 Task: In Heading Arial with underline. Font size of heading  '18'Font style of data Calibri. Font size of data  9Alignment of headline & data Align center. Fill color in heading,  RedFont color of data Black Apply border in Data No BorderIn the sheet  Financial Planning Sheetbook
Action: Mouse moved to (30, 113)
Screenshot: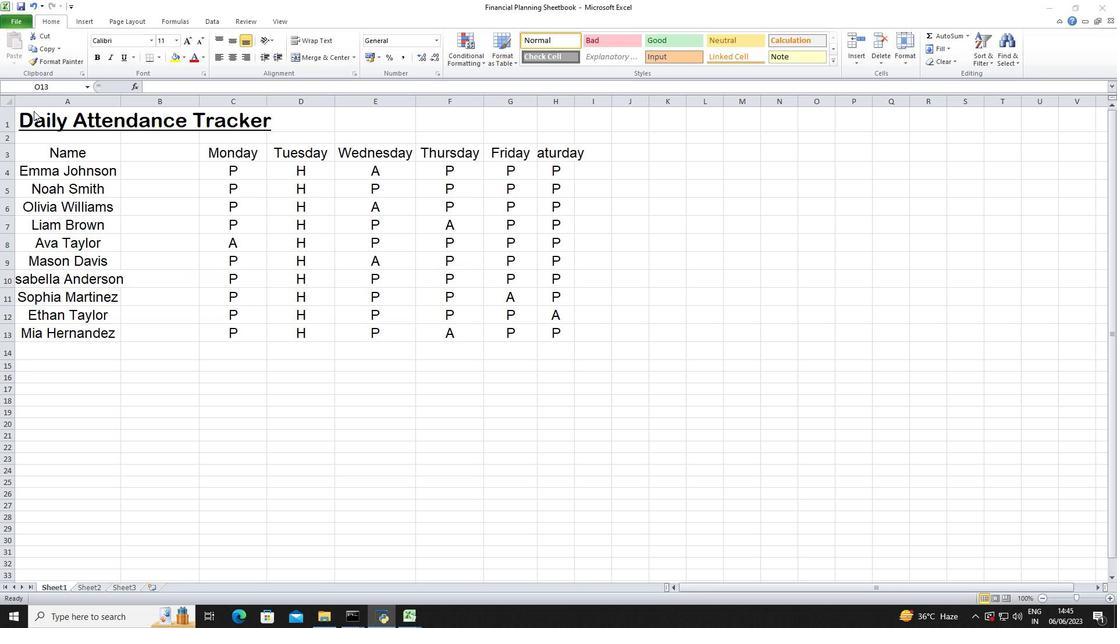 
Action: Mouse pressed left at (30, 113)
Screenshot: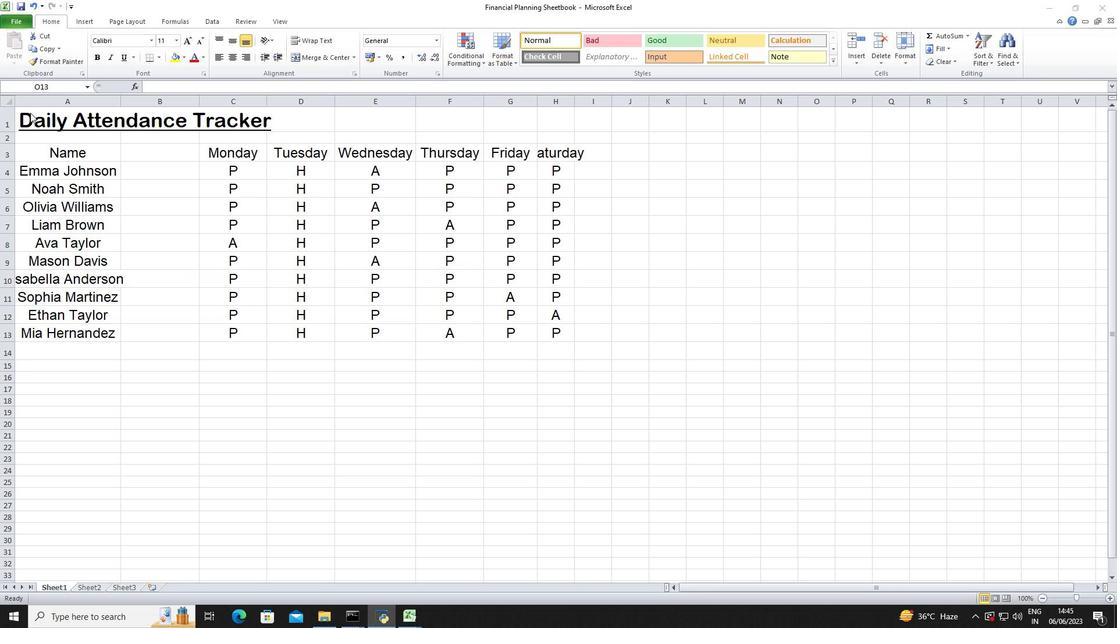 
Action: Mouse moved to (30, 115)
Screenshot: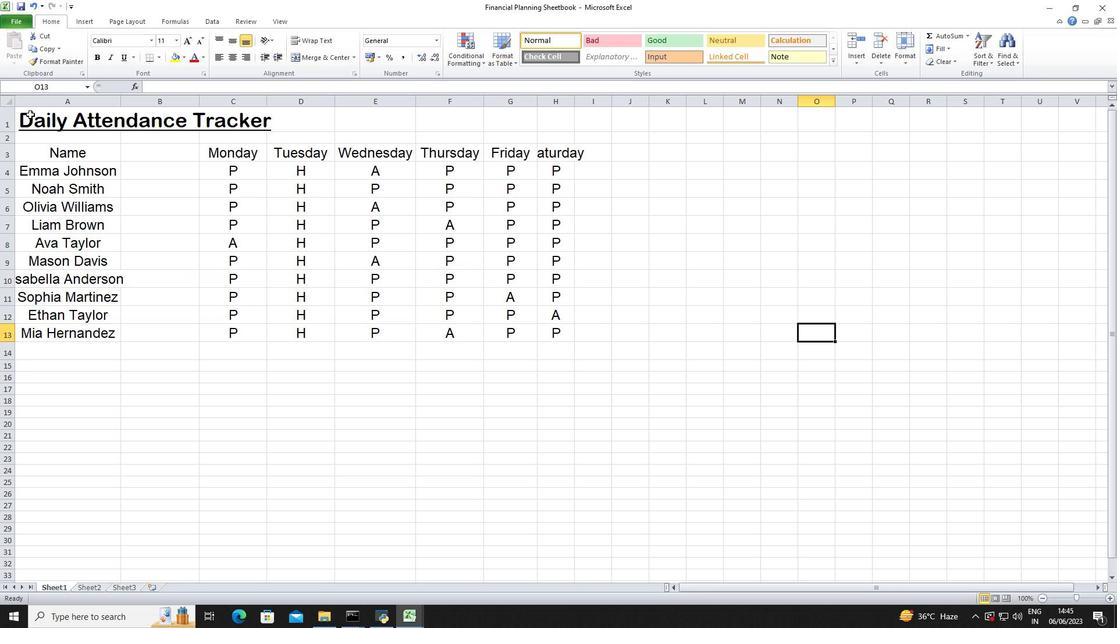 
Action: Mouse pressed left at (30, 115)
Screenshot: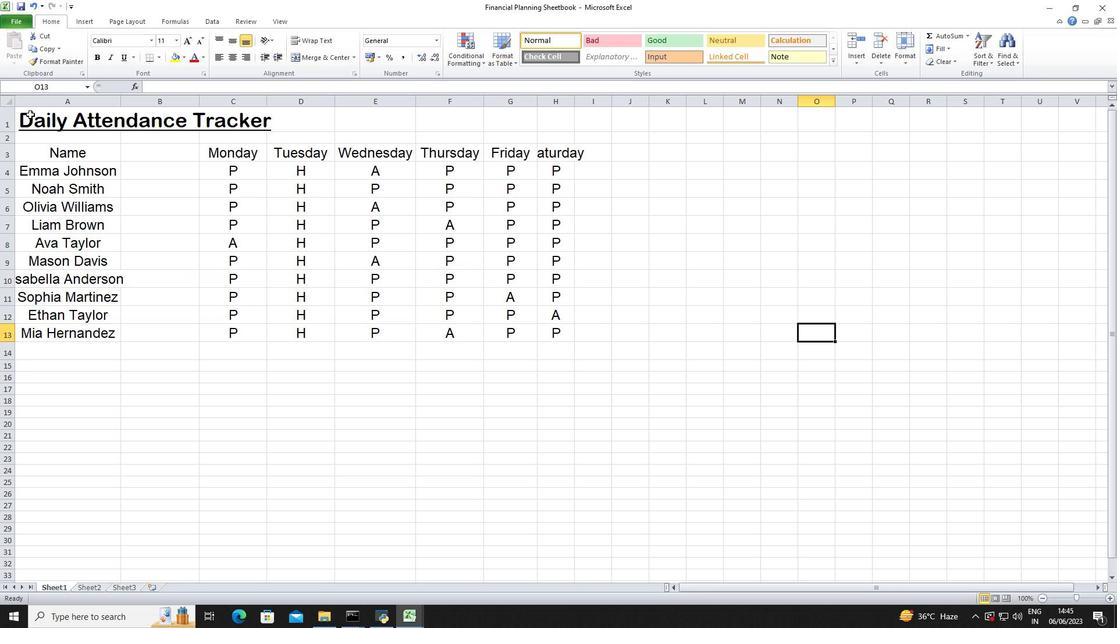 
Action: Mouse moved to (141, 39)
Screenshot: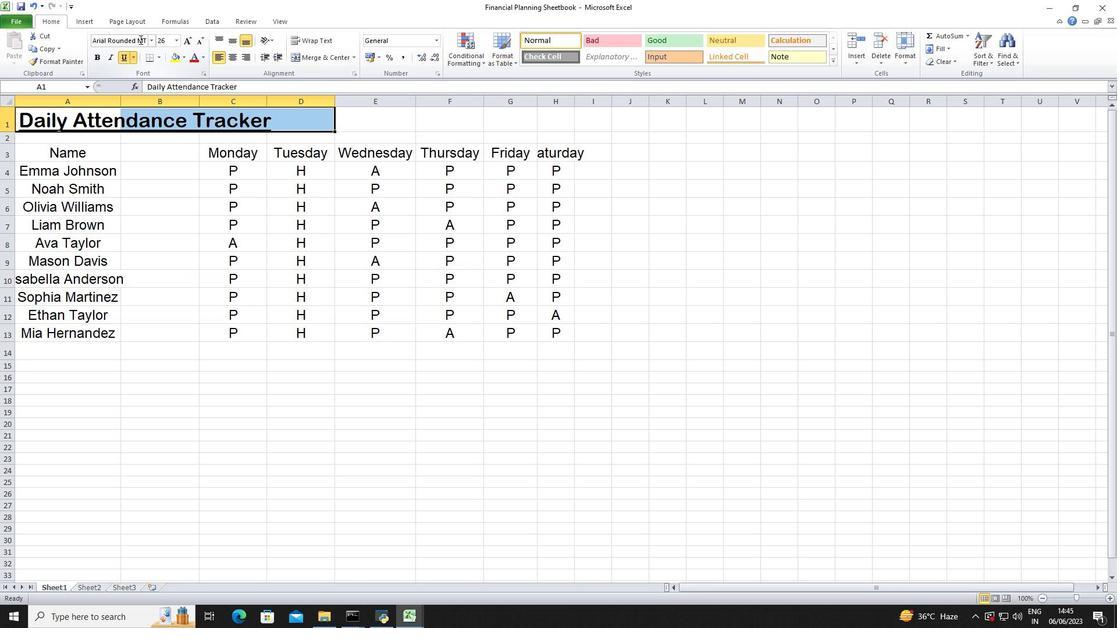 
Action: Mouse pressed left at (141, 39)
Screenshot: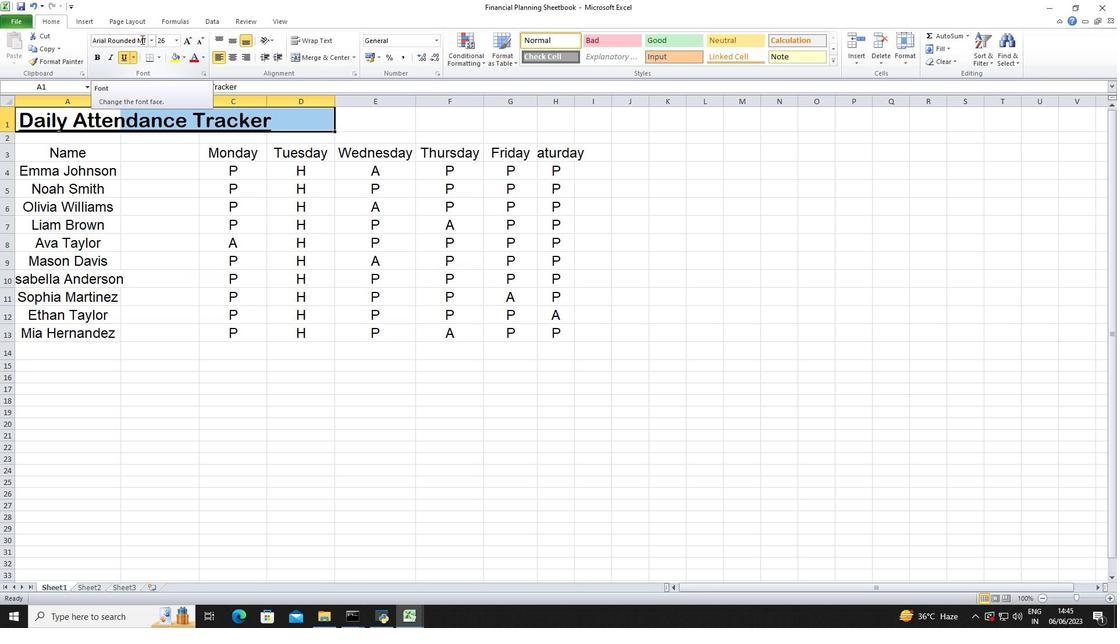 
Action: Key pressed <Key.shift>Arial<Key.enter>
Screenshot: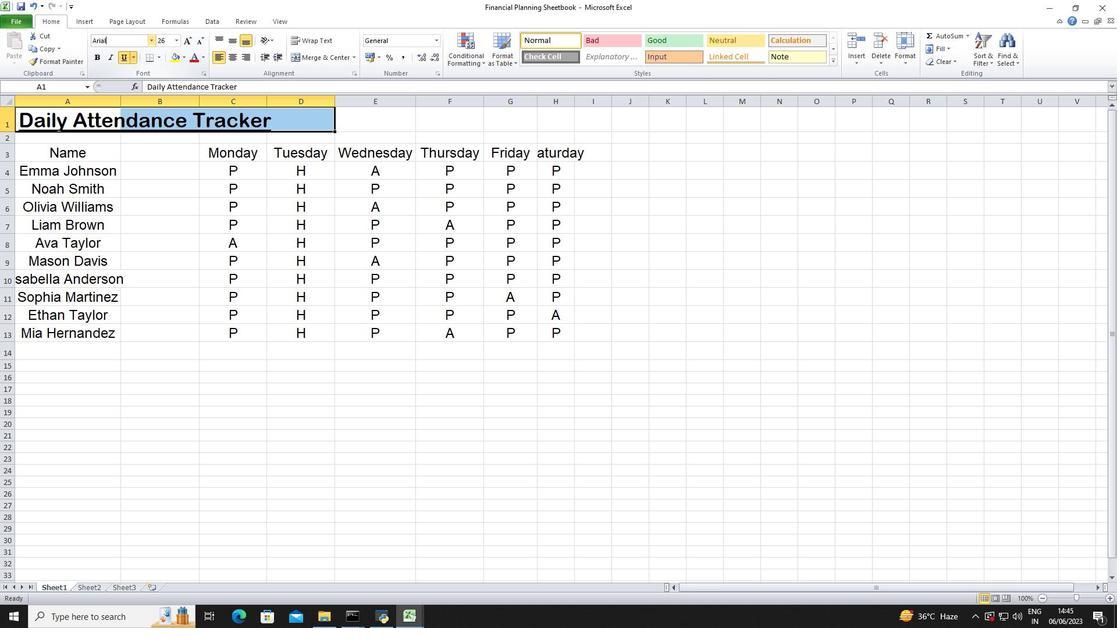 
Action: Mouse moved to (121, 55)
Screenshot: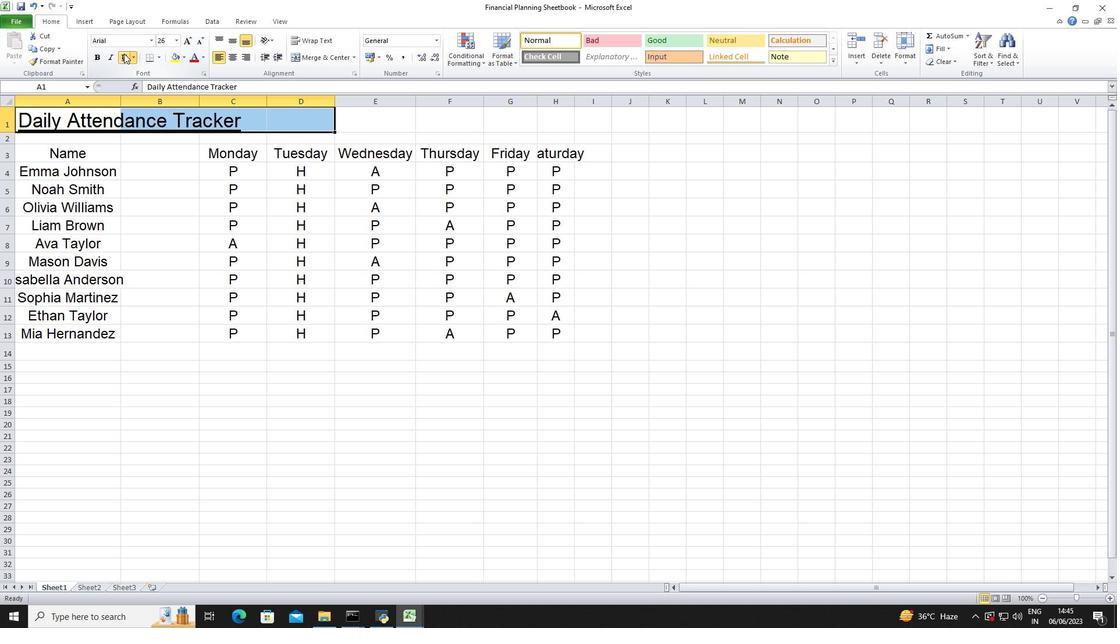 
Action: Mouse pressed left at (121, 55)
Screenshot: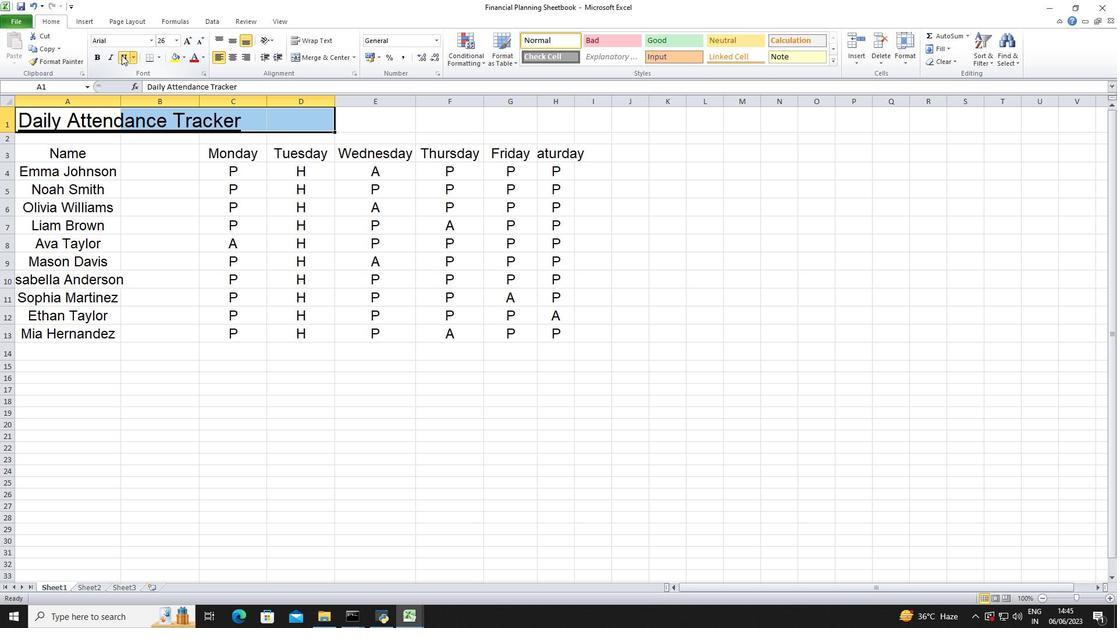 
Action: Mouse pressed left at (121, 55)
Screenshot: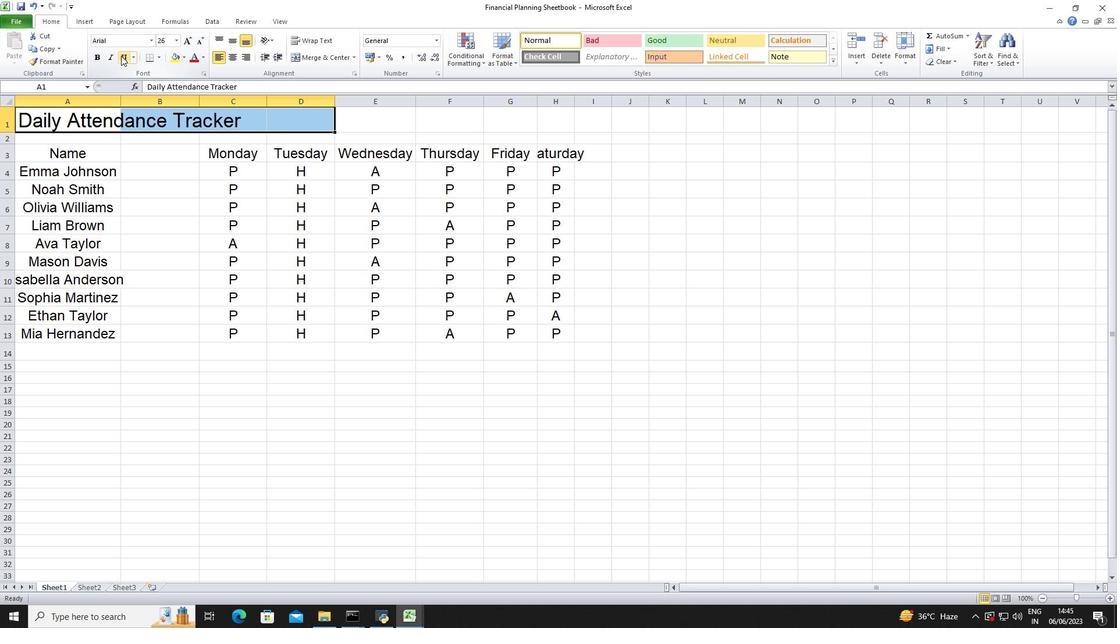 
Action: Mouse moved to (176, 36)
Screenshot: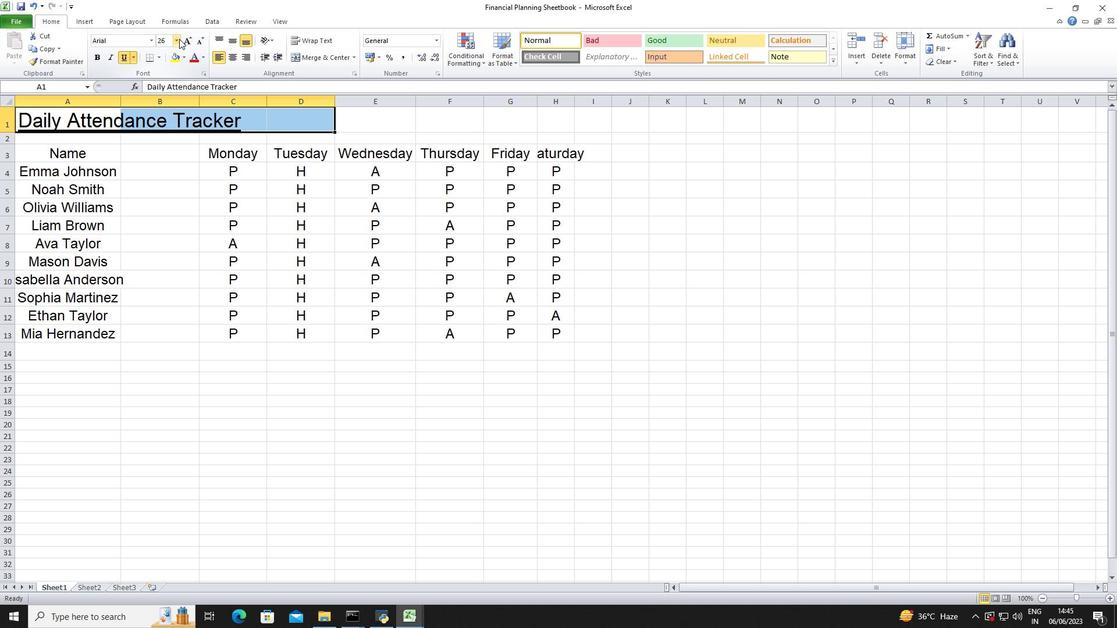 
Action: Mouse pressed left at (176, 36)
Screenshot: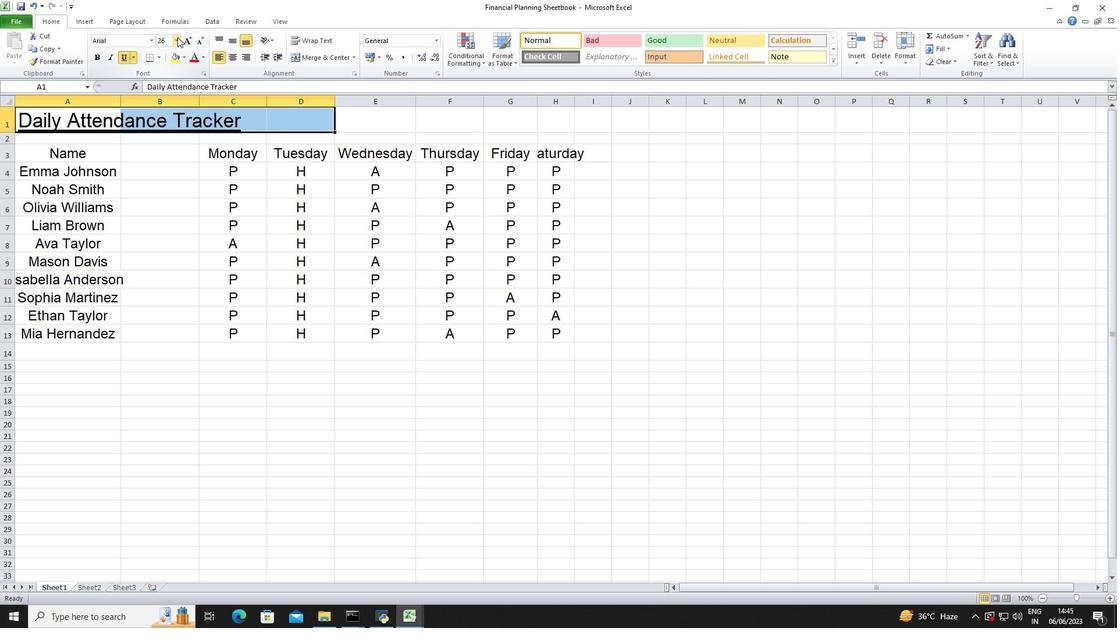 
Action: Mouse moved to (166, 123)
Screenshot: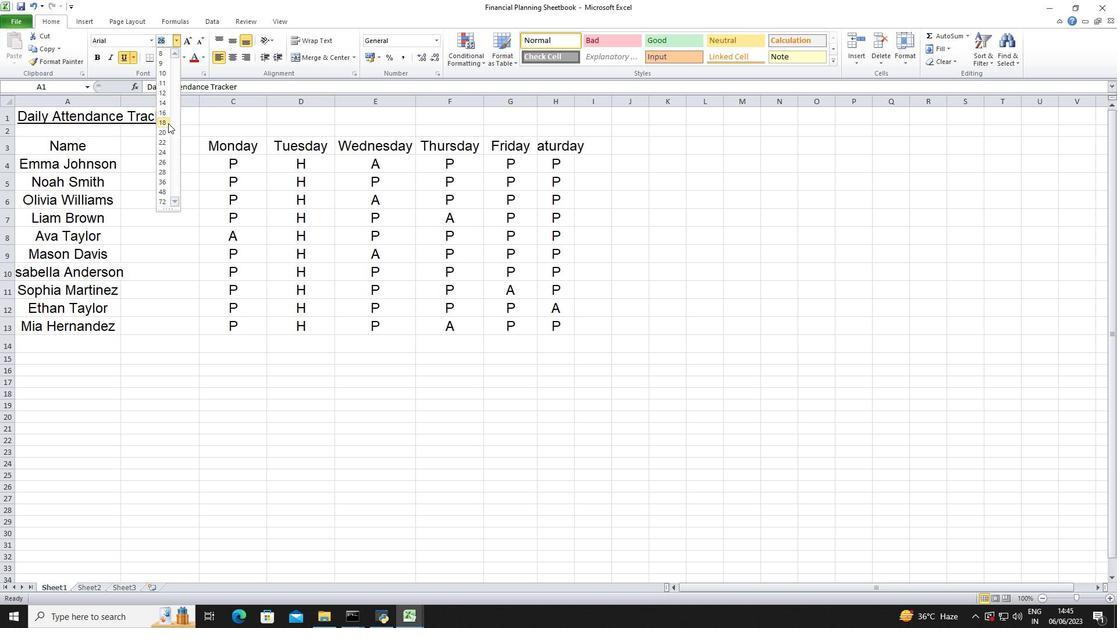 
Action: Mouse pressed left at (166, 123)
Screenshot: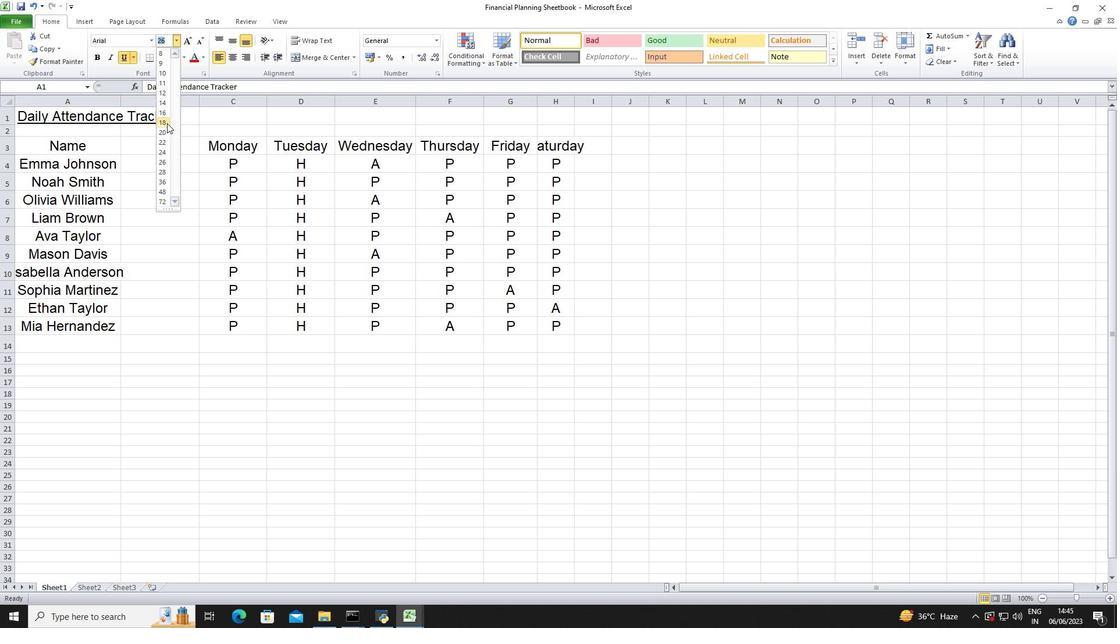 
Action: Mouse moved to (52, 150)
Screenshot: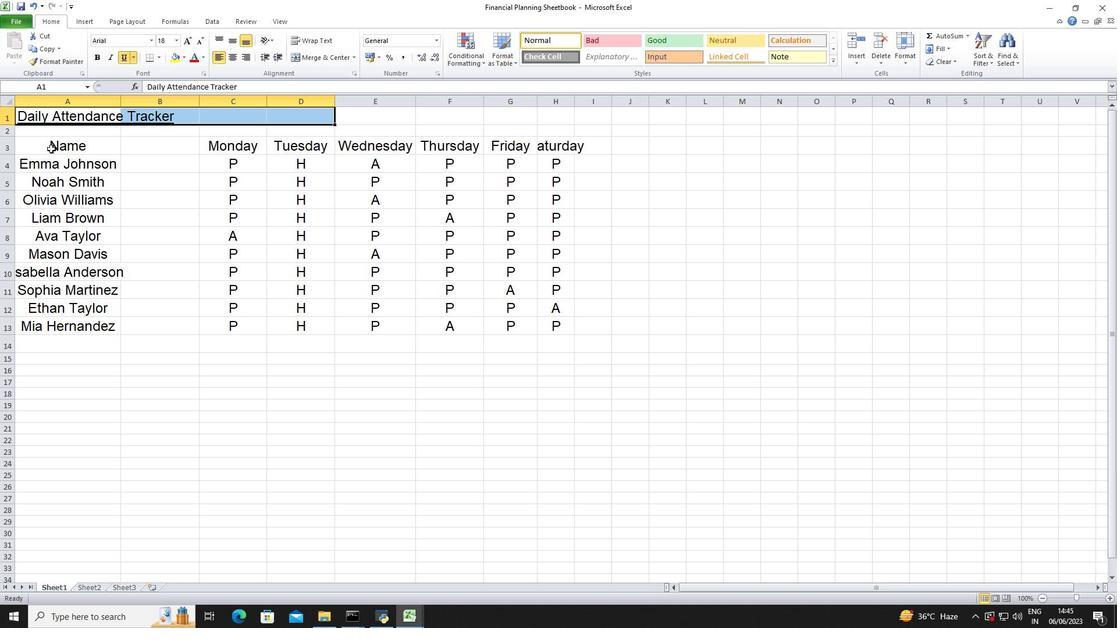 
Action: Mouse pressed left at (52, 150)
Screenshot: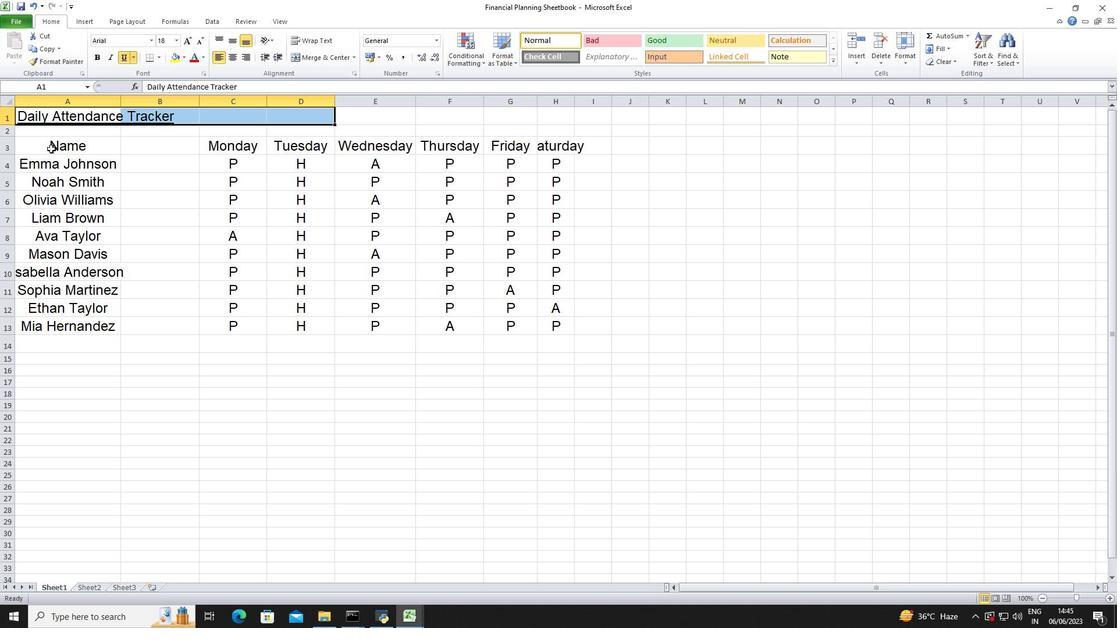 
Action: Mouse moved to (132, 43)
Screenshot: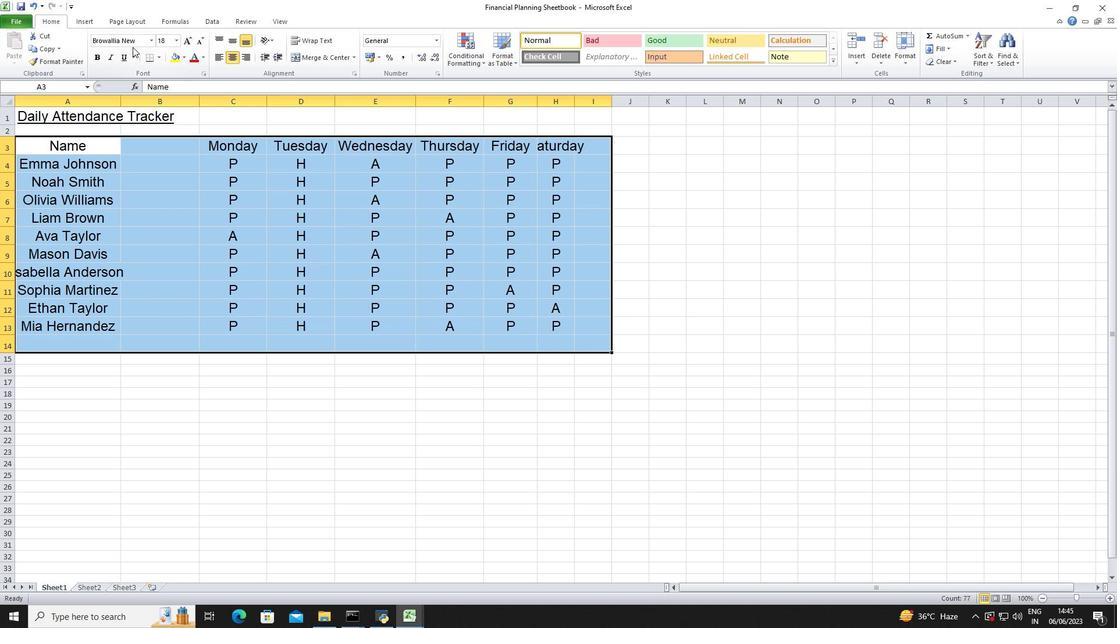 
Action: Mouse pressed left at (132, 43)
Screenshot: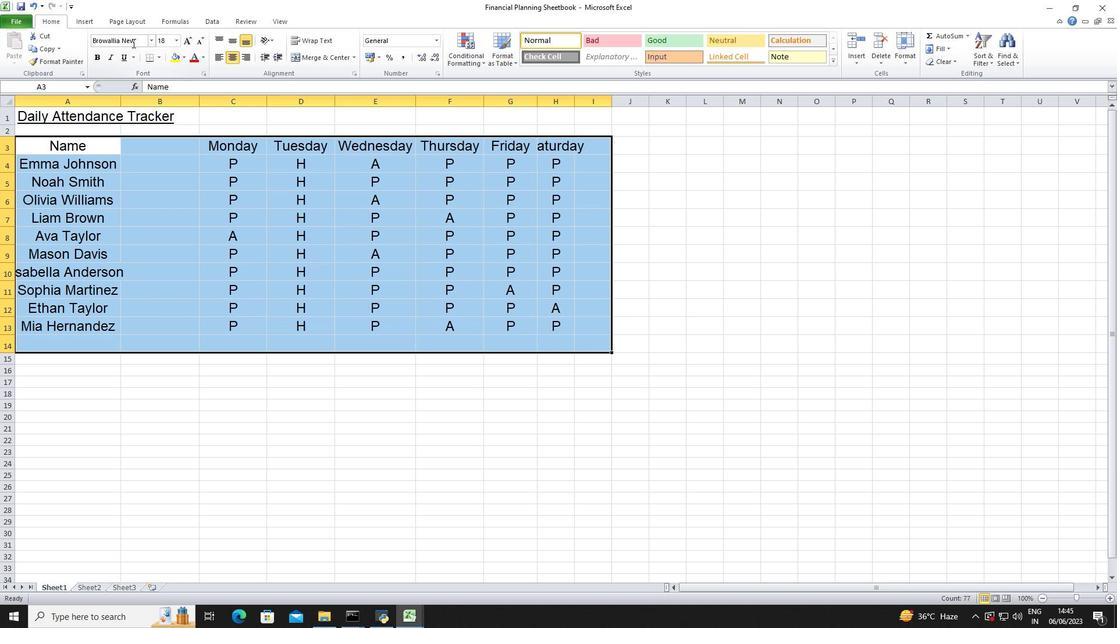 
Action: Key pressed <Key.shift>Calibri<Key.enter>
Screenshot: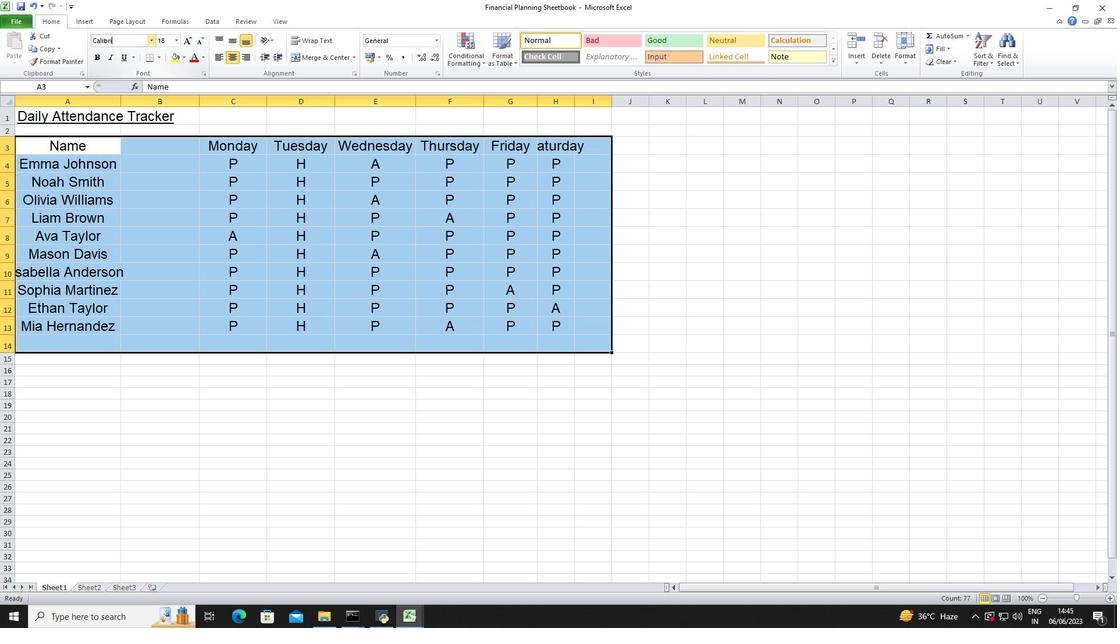 
Action: Mouse moved to (176, 38)
Screenshot: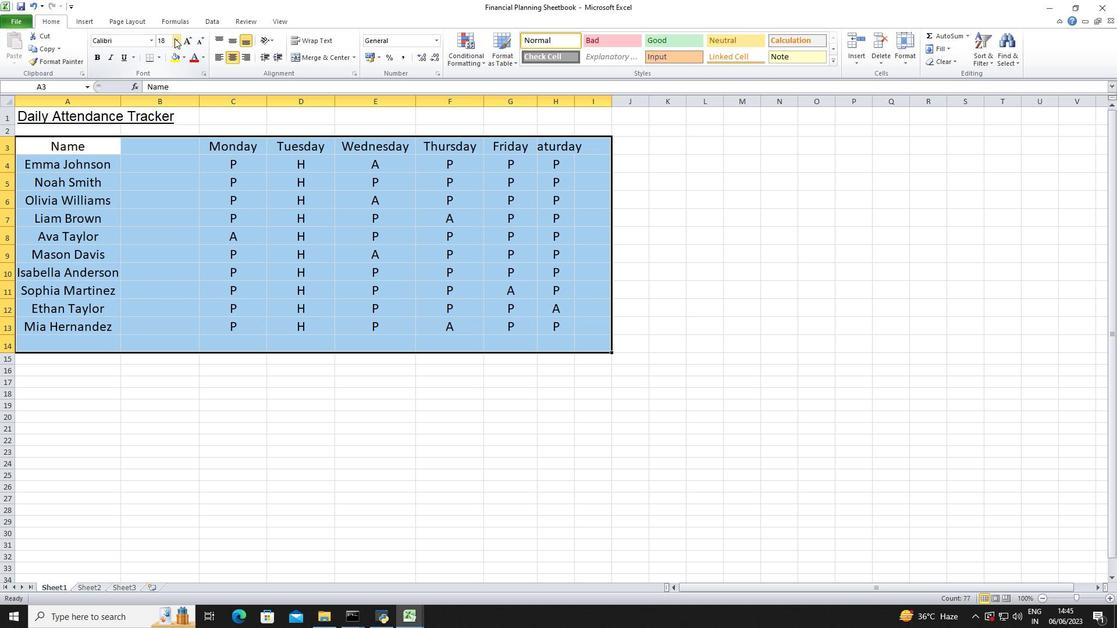 
Action: Mouse pressed left at (176, 38)
Screenshot: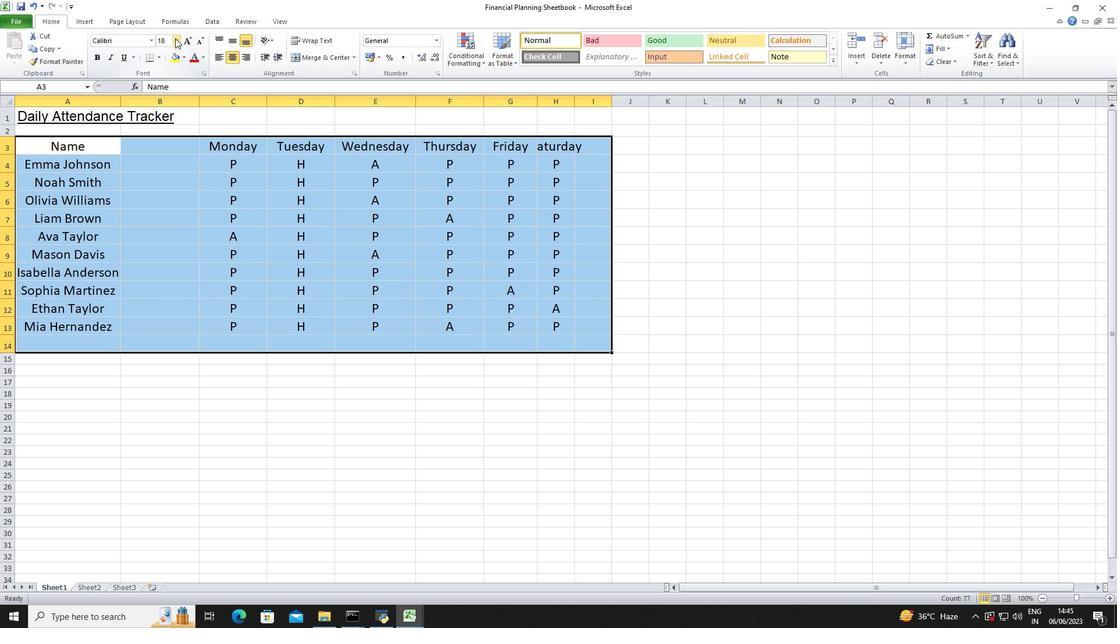 
Action: Mouse moved to (162, 62)
Screenshot: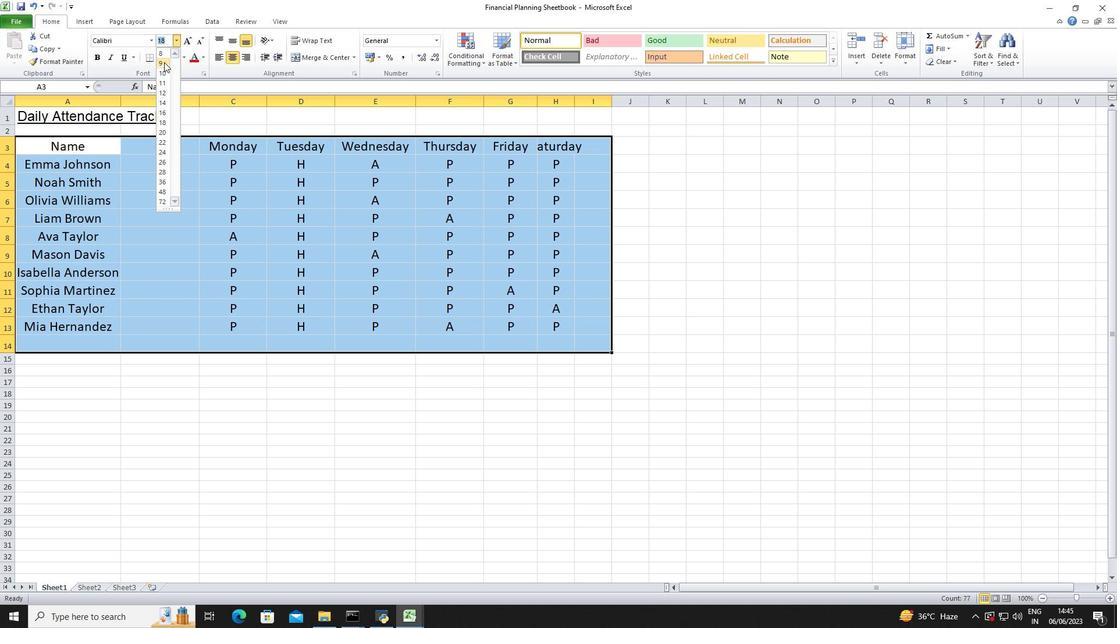 
Action: Mouse pressed left at (162, 62)
Screenshot: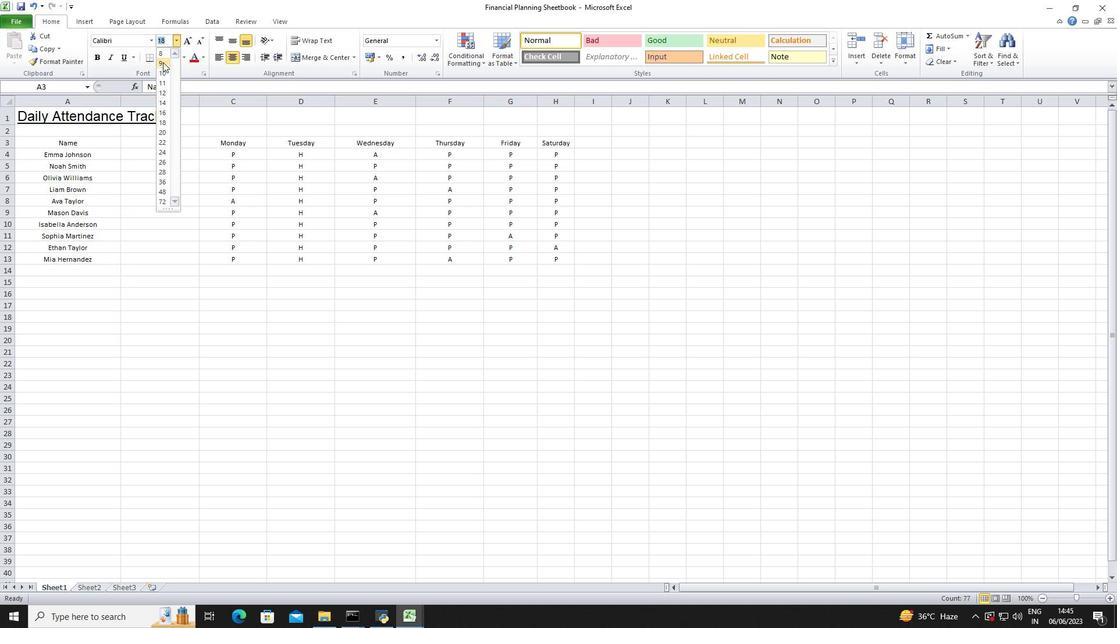 
Action: Mouse moved to (232, 55)
Screenshot: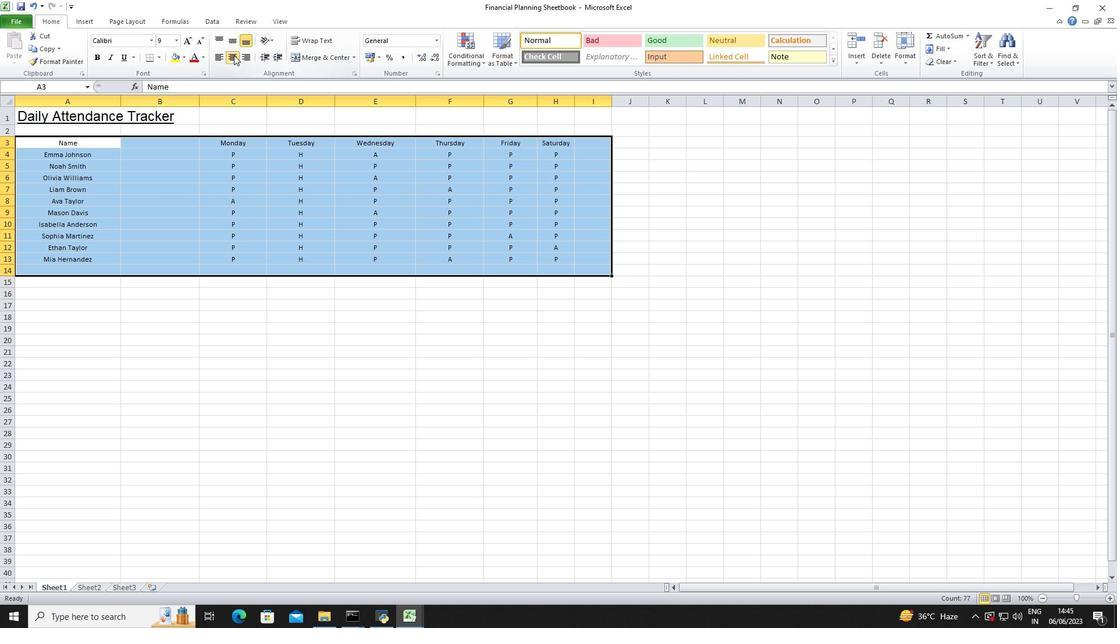 
Action: Mouse pressed left at (232, 55)
Screenshot: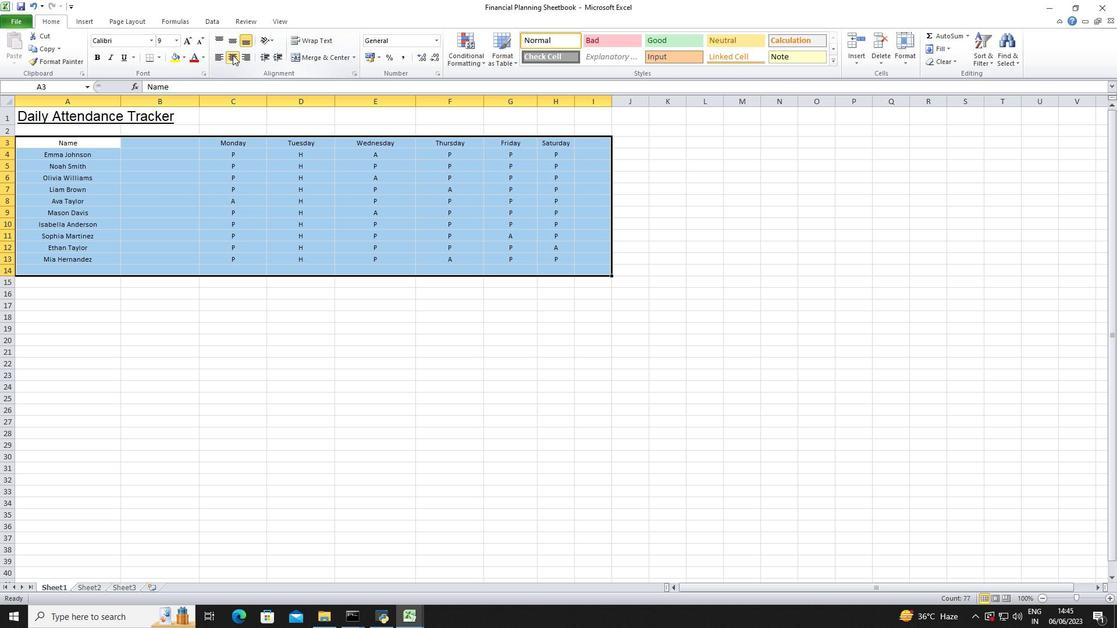 
Action: Mouse pressed left at (232, 55)
Screenshot: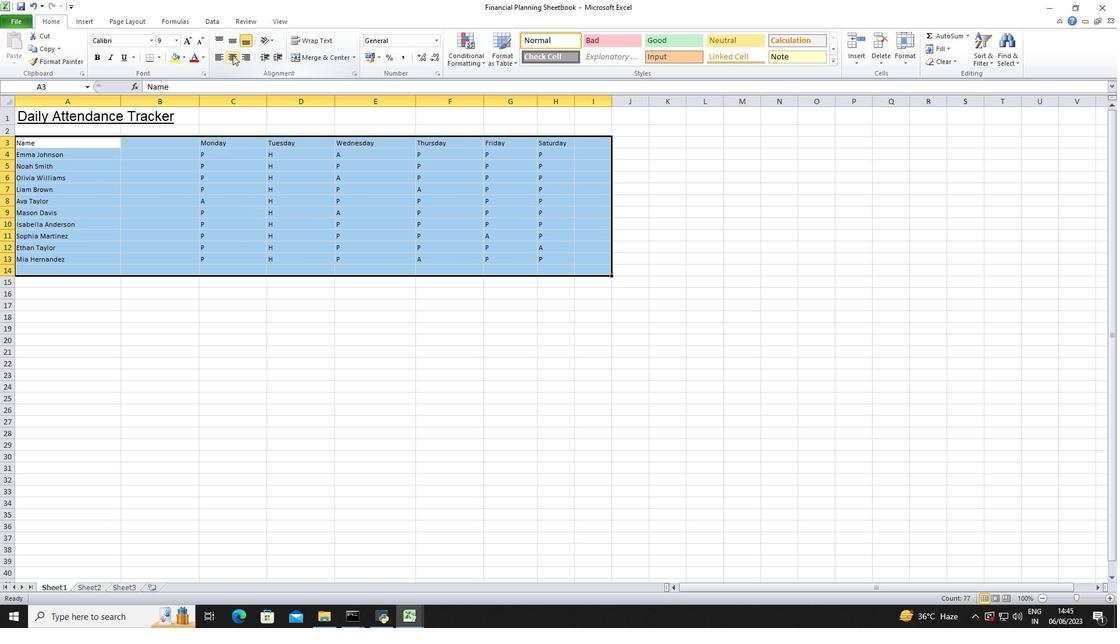 
Action: Mouse moved to (232, 122)
Screenshot: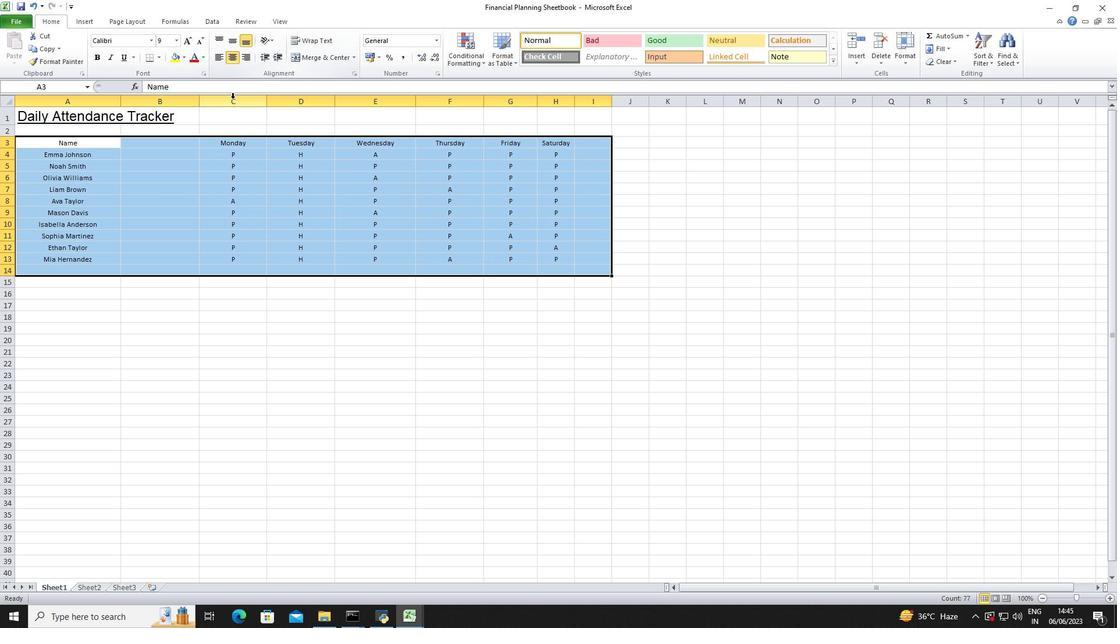
Action: Mouse pressed left at (232, 122)
Screenshot: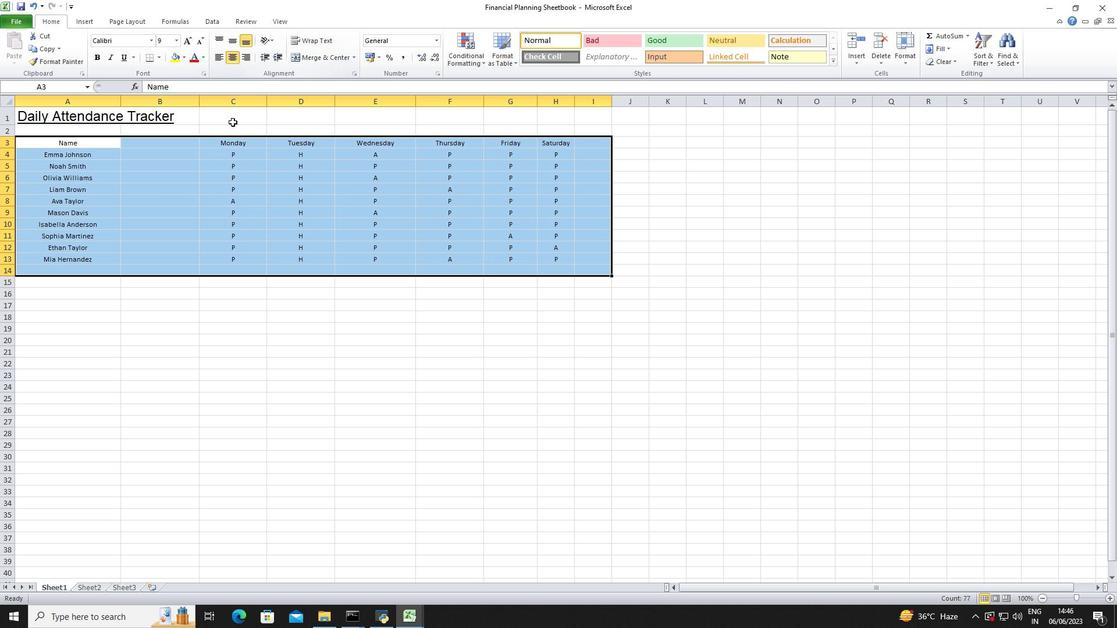 
Action: Mouse moved to (30, 119)
Screenshot: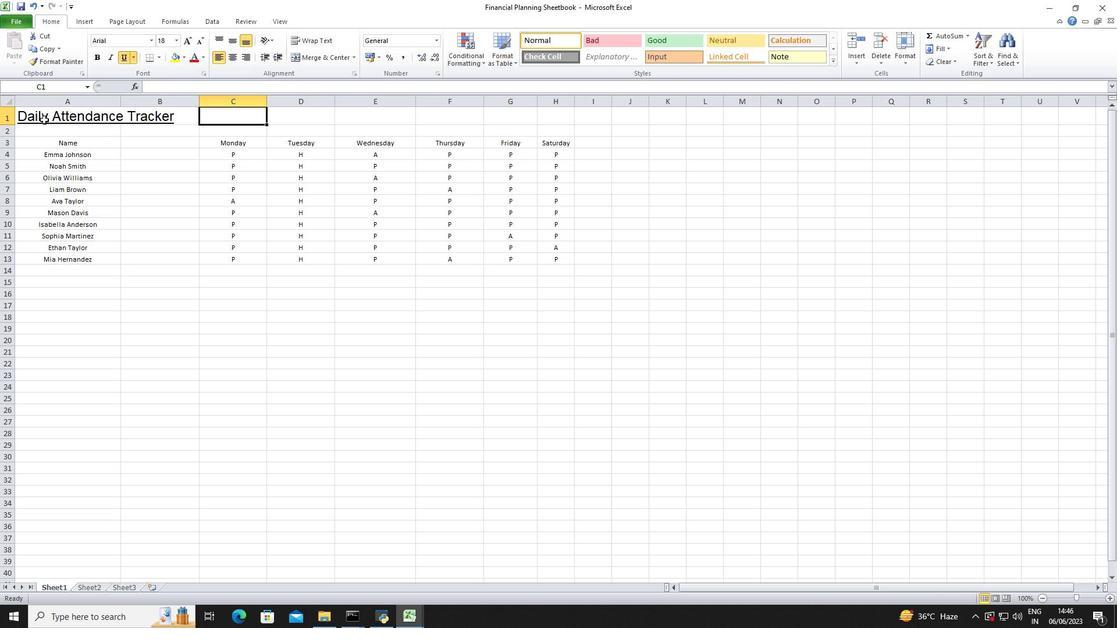
Action: Mouse pressed left at (30, 119)
Screenshot: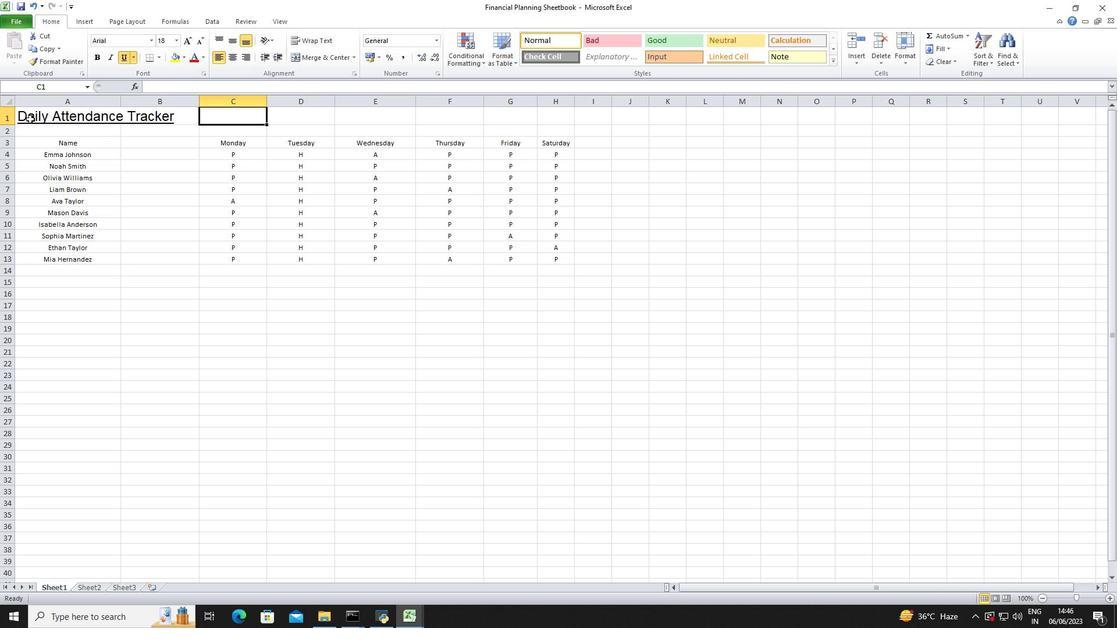 
Action: Mouse moved to (182, 58)
Screenshot: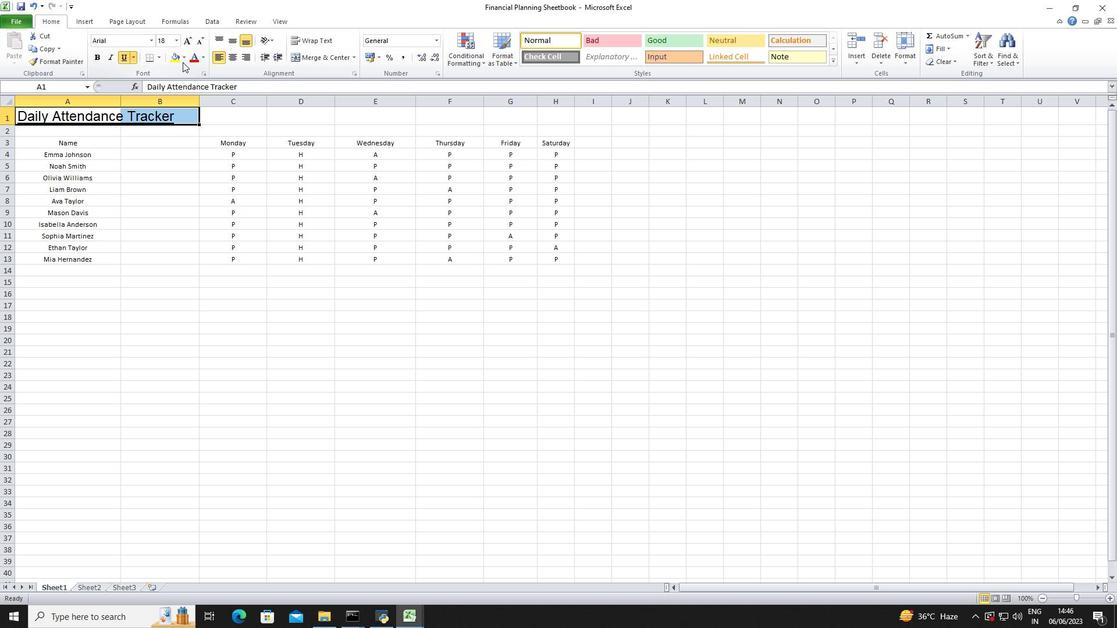 
Action: Mouse pressed left at (182, 58)
Screenshot: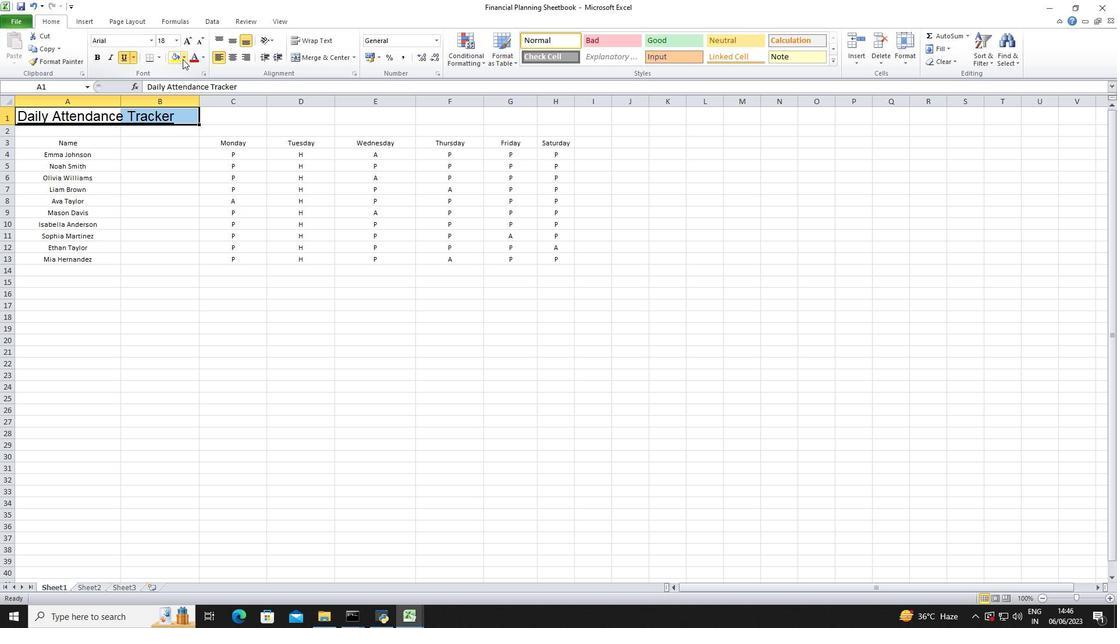 
Action: Mouse moved to (182, 141)
Screenshot: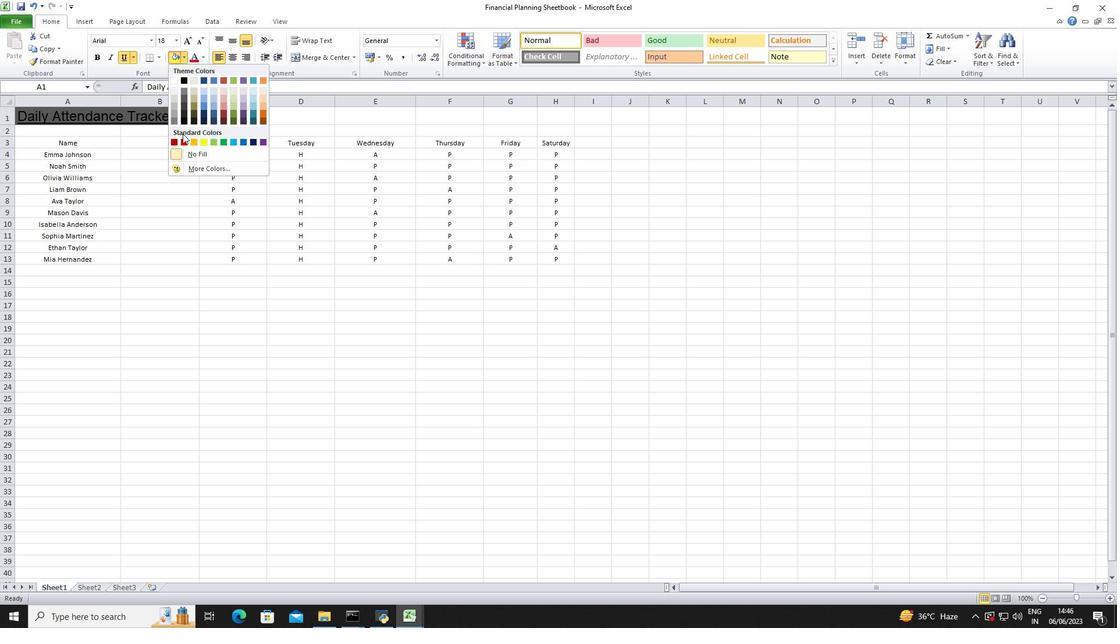 
Action: Mouse pressed left at (182, 141)
Screenshot: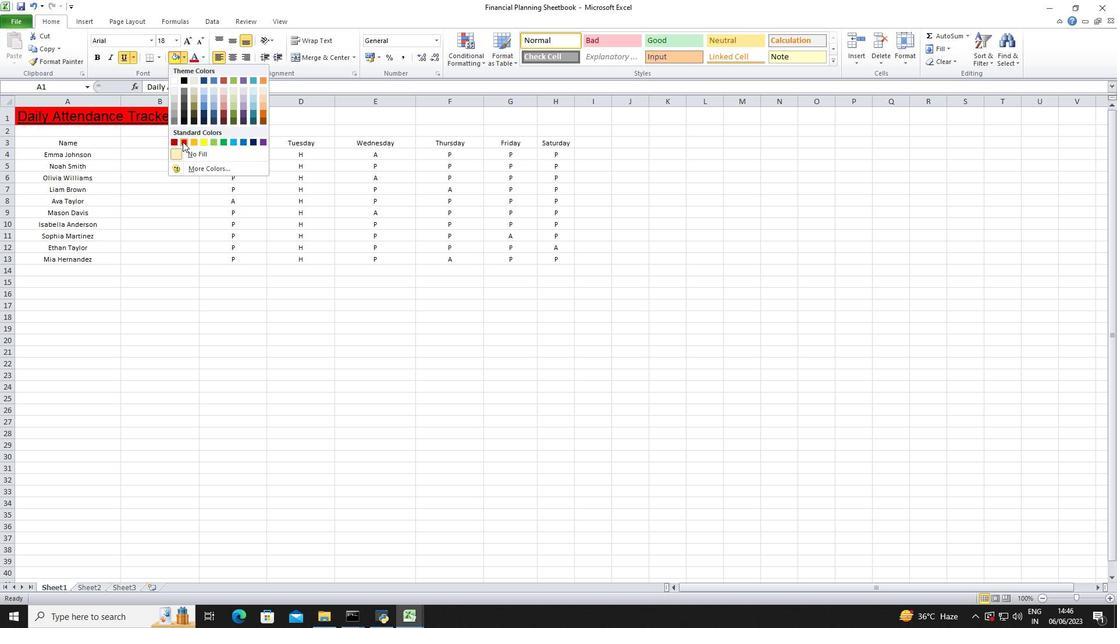 
Action: Mouse moved to (97, 146)
Screenshot: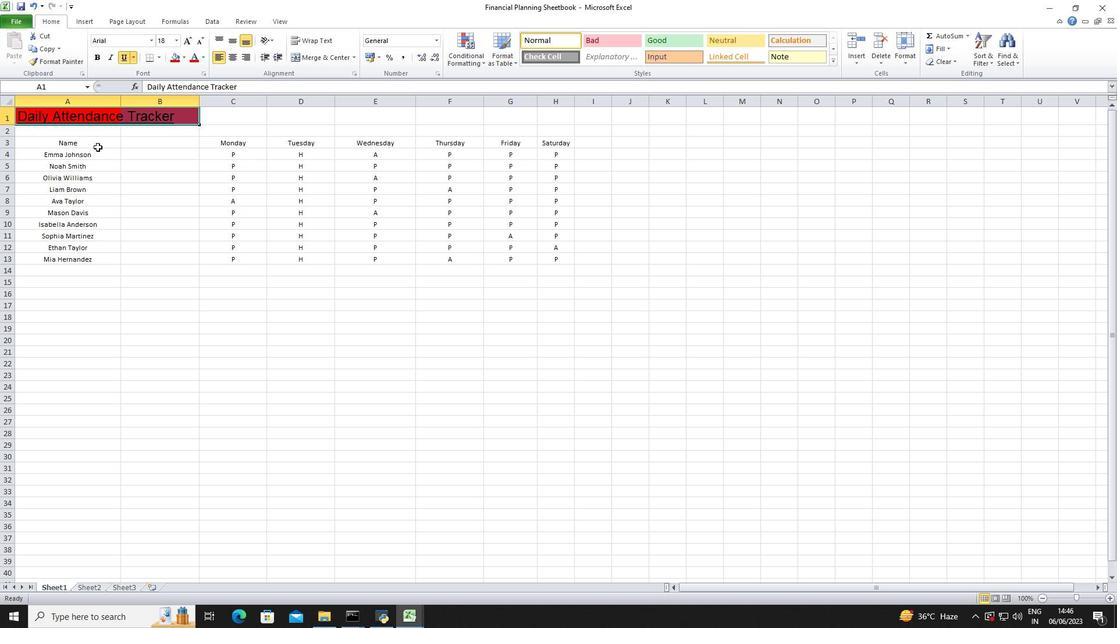 
Action: Mouse pressed left at (97, 146)
Screenshot: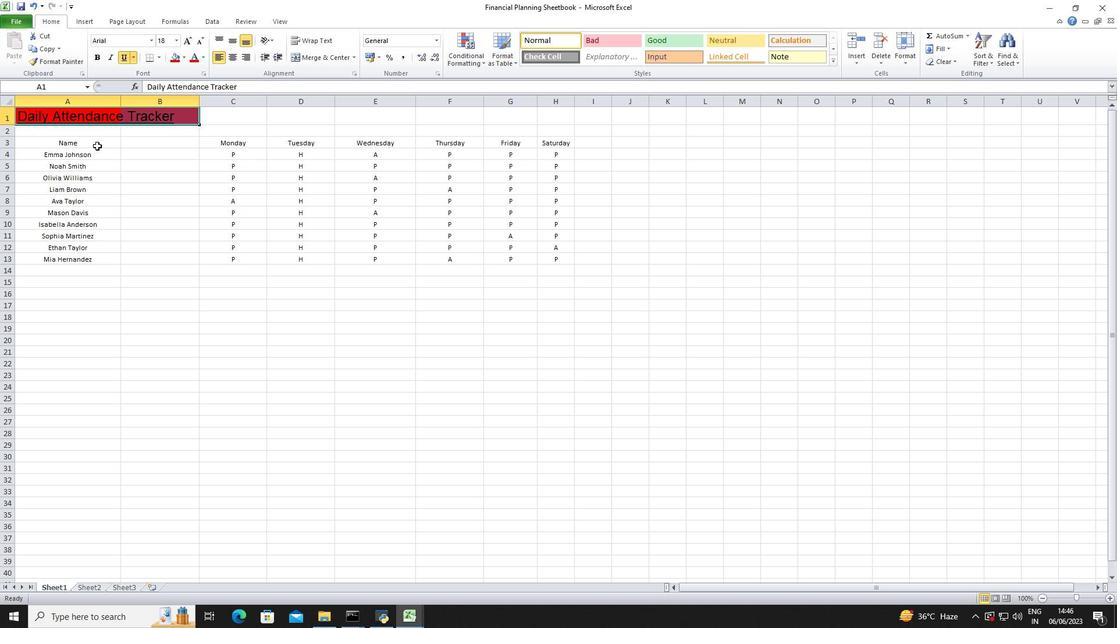 
Action: Mouse moved to (203, 55)
Screenshot: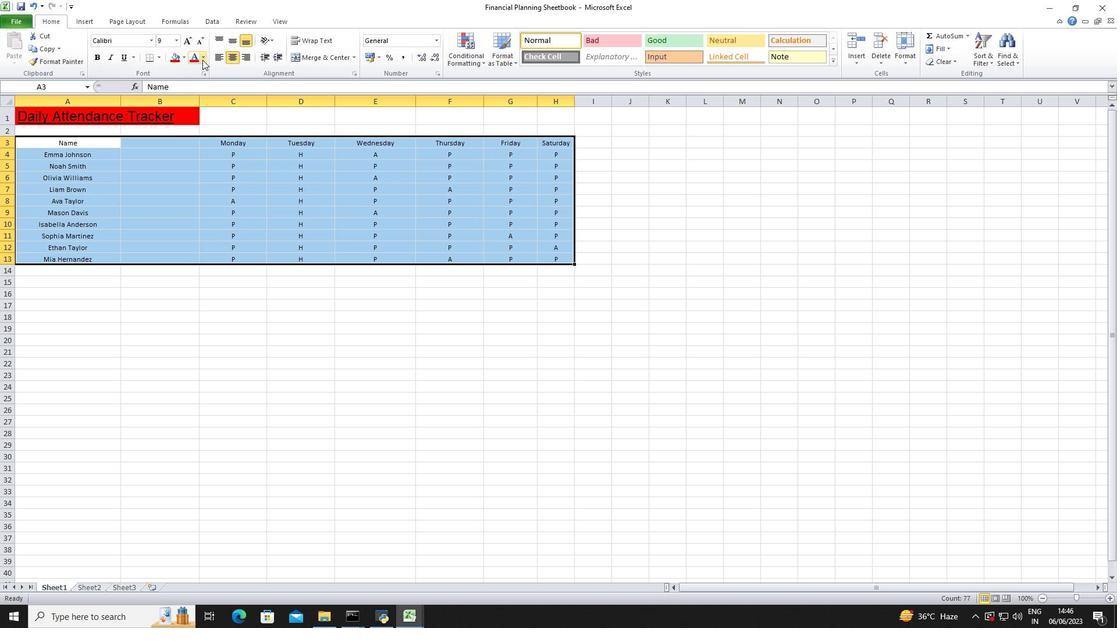 
Action: Mouse pressed left at (203, 55)
Screenshot: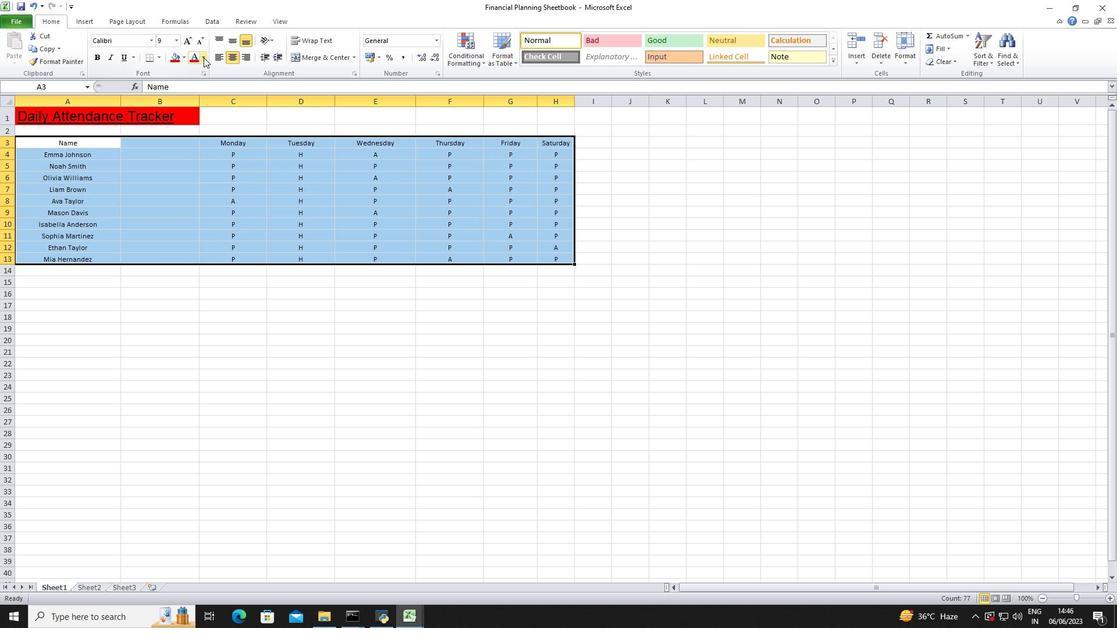 
Action: Mouse moved to (202, 93)
Screenshot: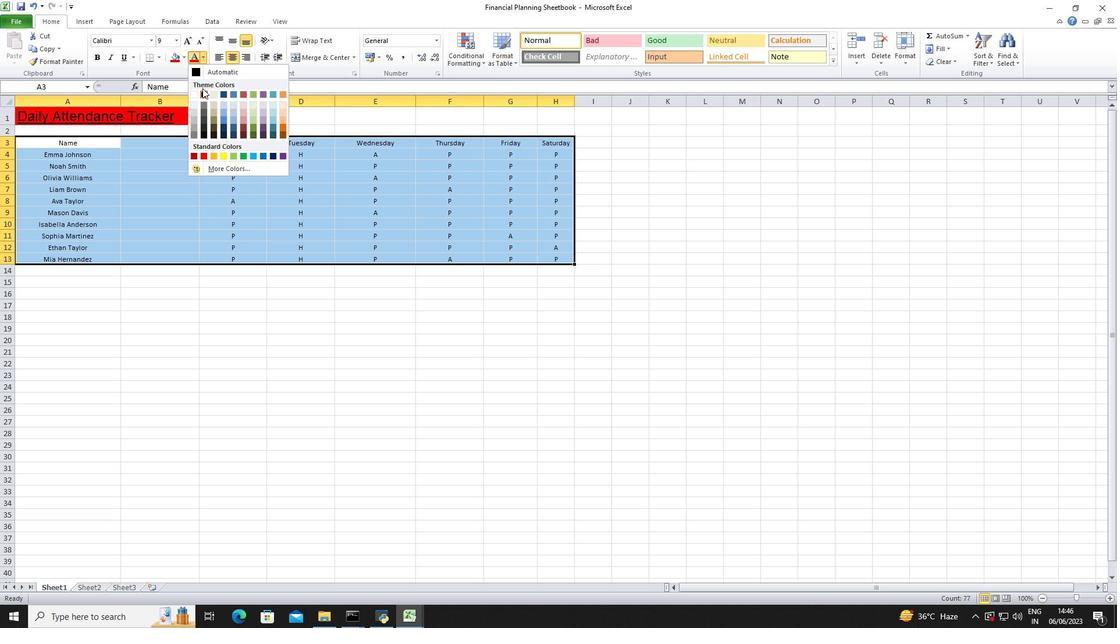 
Action: Mouse pressed left at (202, 93)
Screenshot: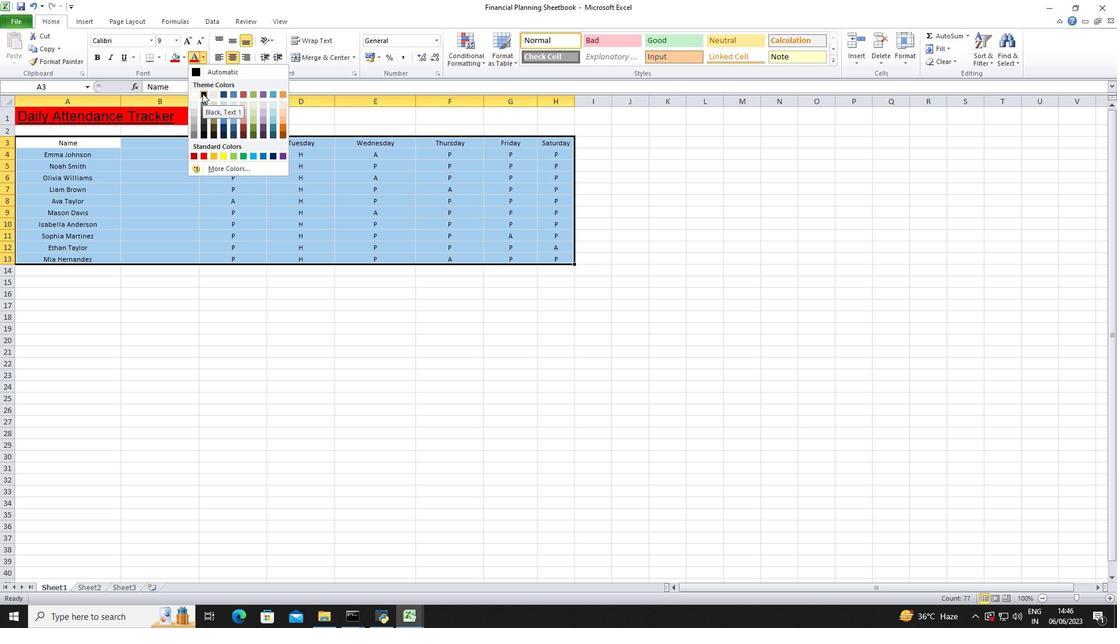 
Action: Mouse moved to (160, 56)
Screenshot: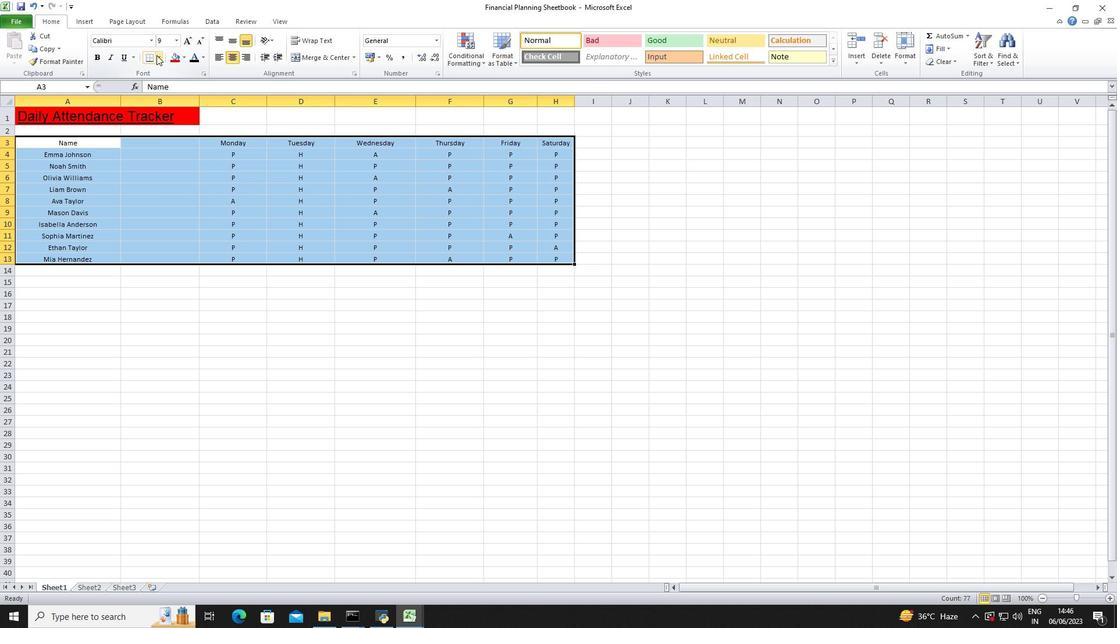 
Action: Mouse pressed left at (160, 56)
Screenshot: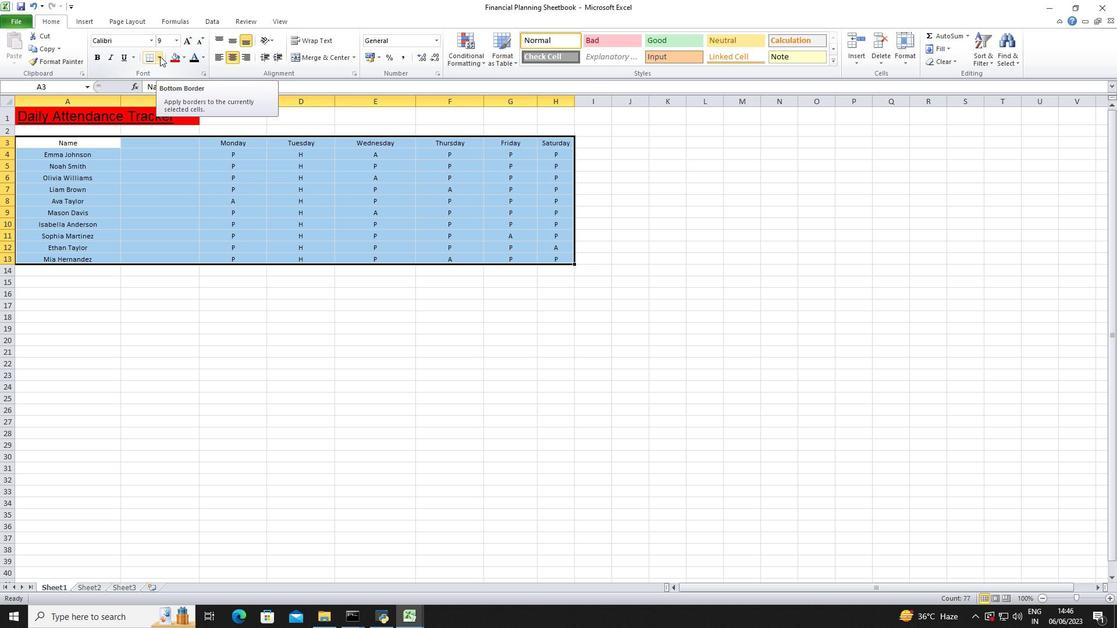 
Action: Mouse moved to (176, 139)
Screenshot: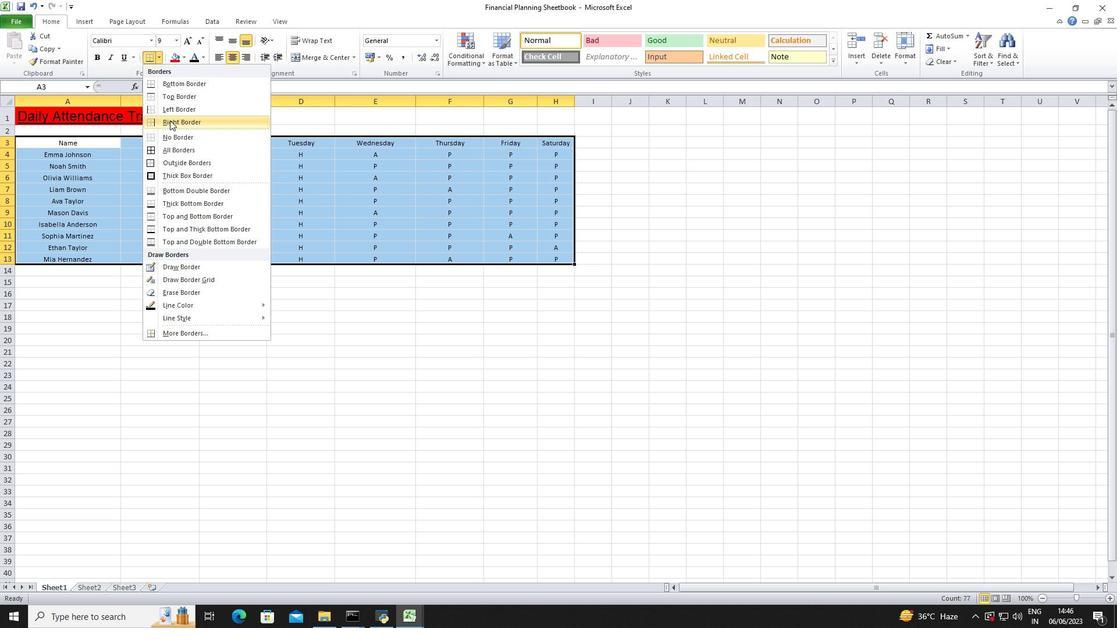 
Action: Mouse pressed left at (176, 139)
Screenshot: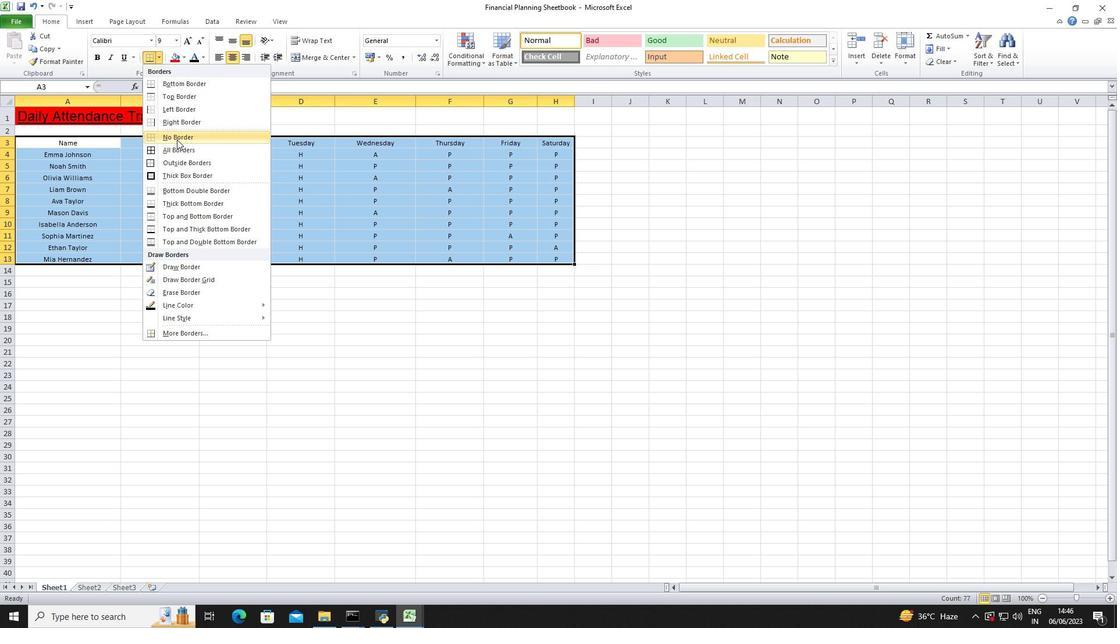 
Action: Mouse moved to (622, 143)
Screenshot: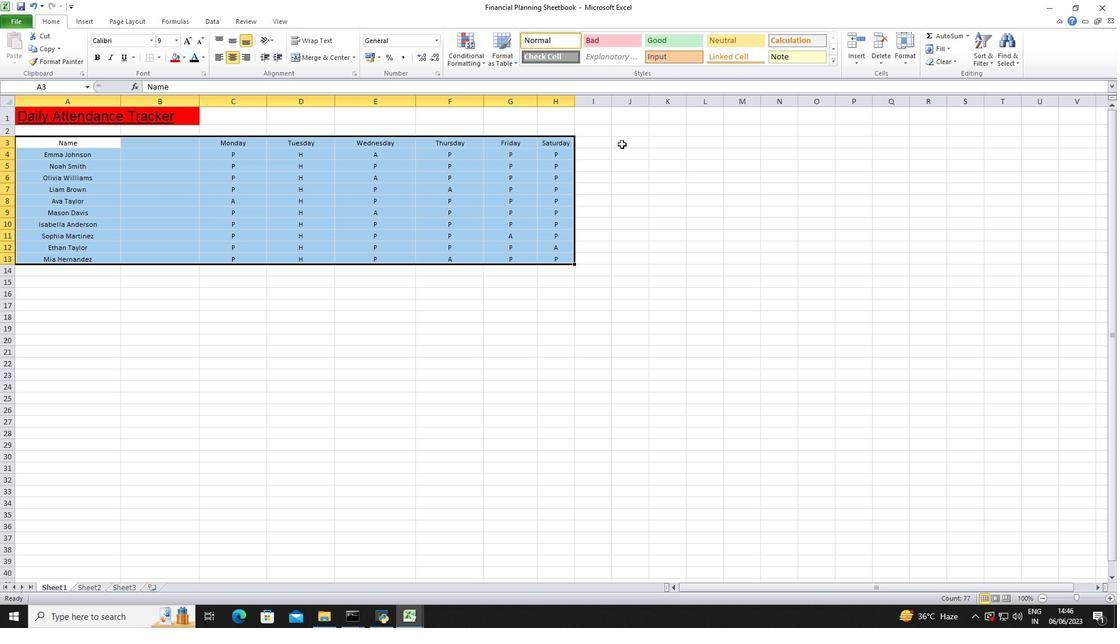 
Action: Mouse pressed left at (622, 143)
Screenshot: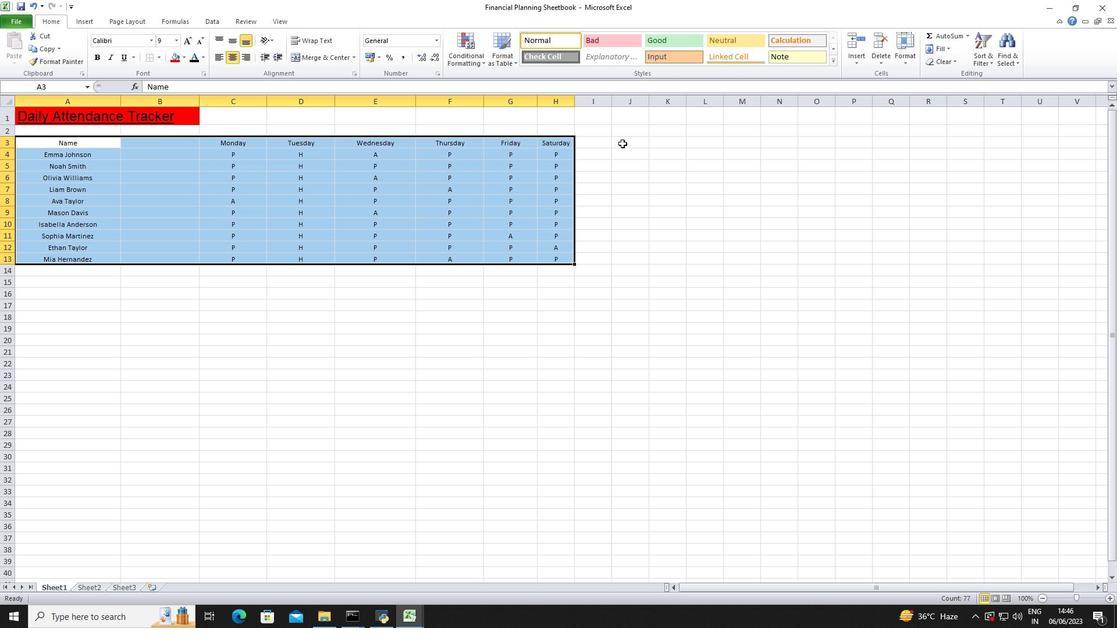 
Action: Mouse moved to (623, 135)
Screenshot: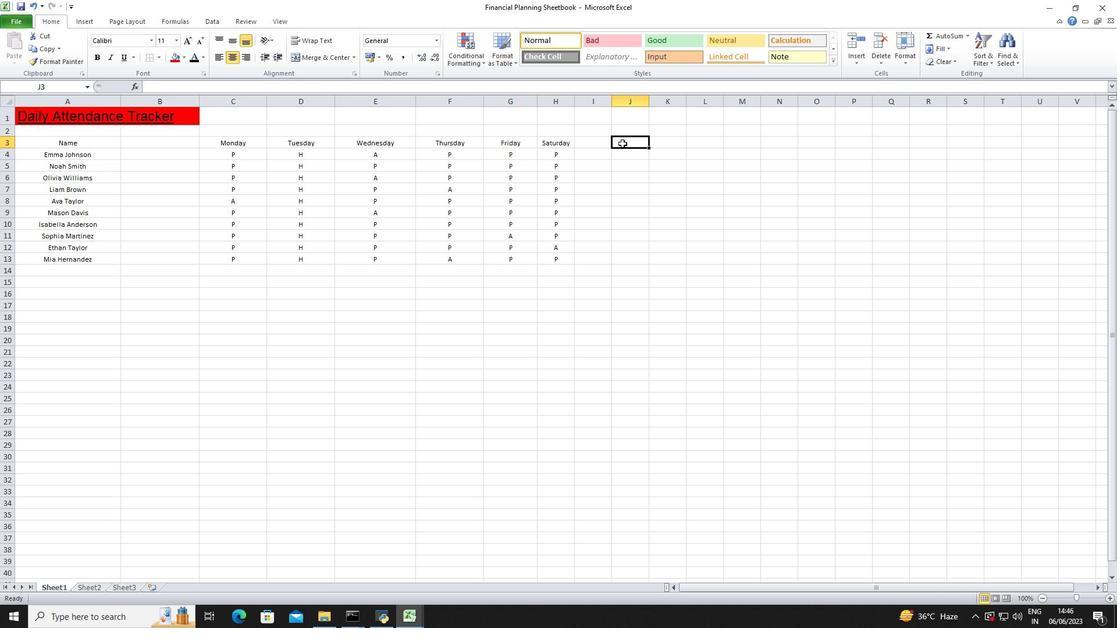
